 Task: Add Checklist CL0031 to Card Card0031 in Board Board0023 in Workspace Development in Trello
Action: Mouse moved to (442, 503)
Screenshot: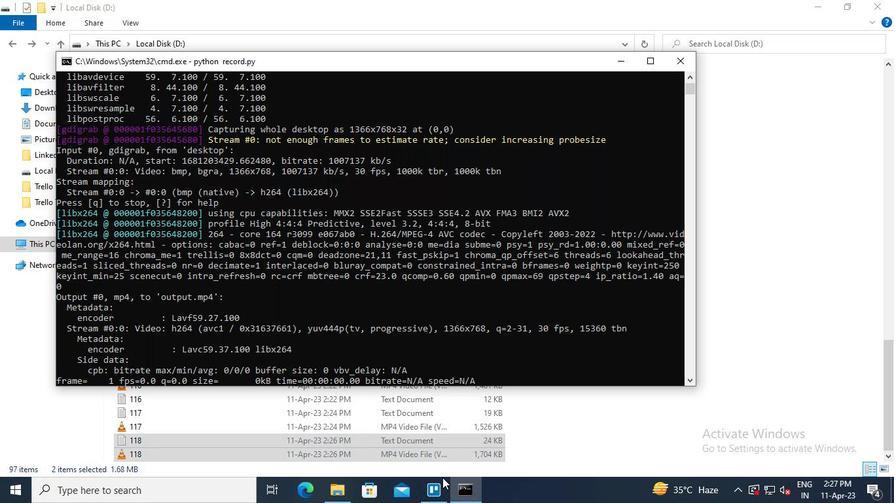 
Action: Mouse pressed left at (442, 502)
Screenshot: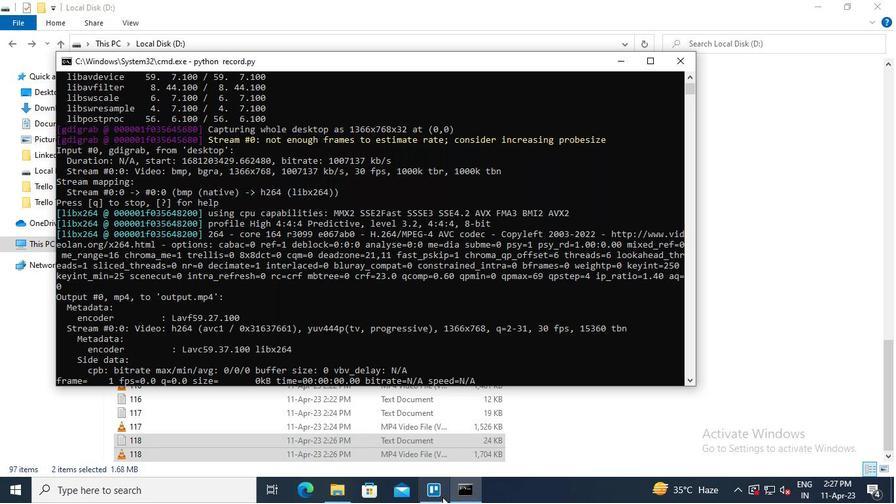 
Action: Mouse moved to (241, 375)
Screenshot: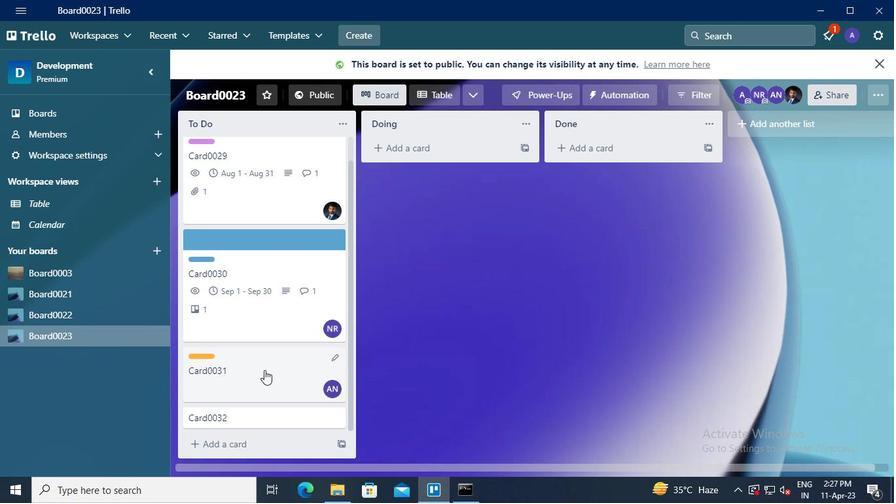 
Action: Mouse pressed left at (241, 375)
Screenshot: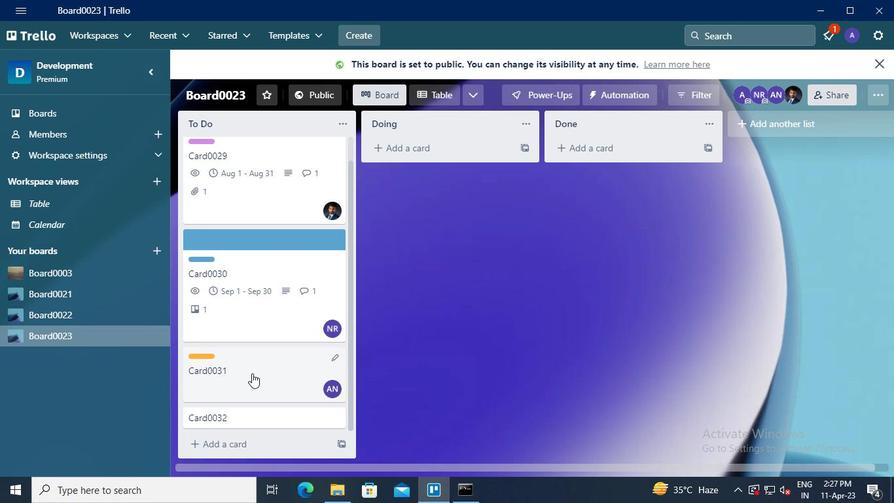 
Action: Mouse moved to (603, 225)
Screenshot: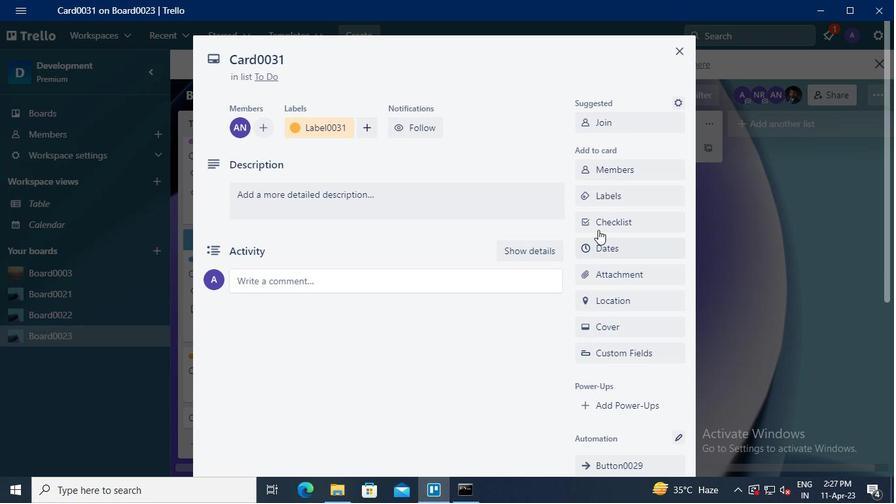 
Action: Mouse pressed left at (603, 225)
Screenshot: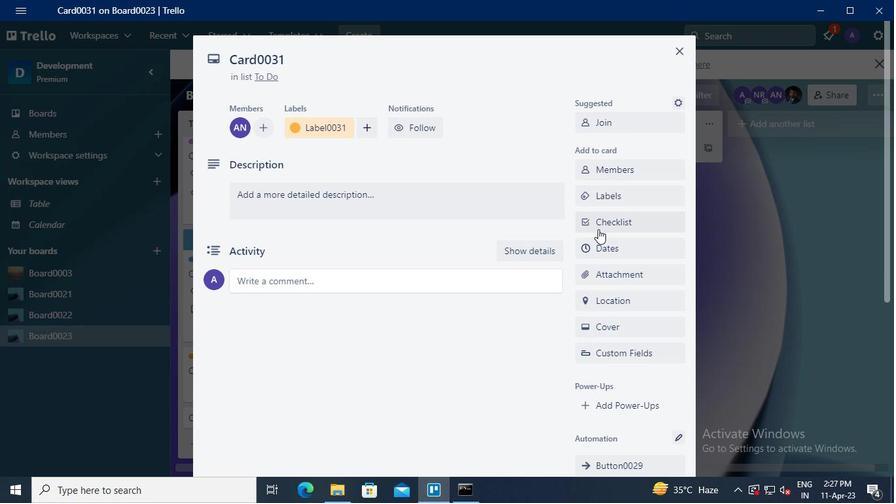 
Action: Mouse moved to (637, 288)
Screenshot: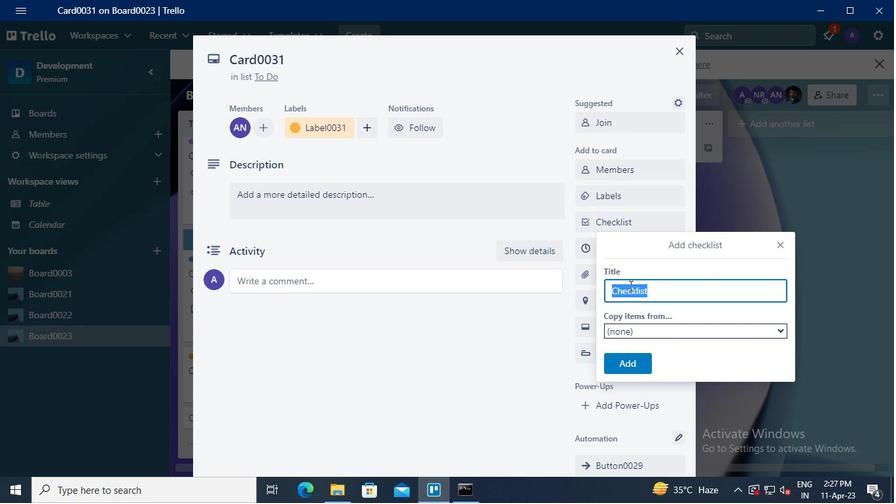 
Action: Keyboard Key.shift
Screenshot: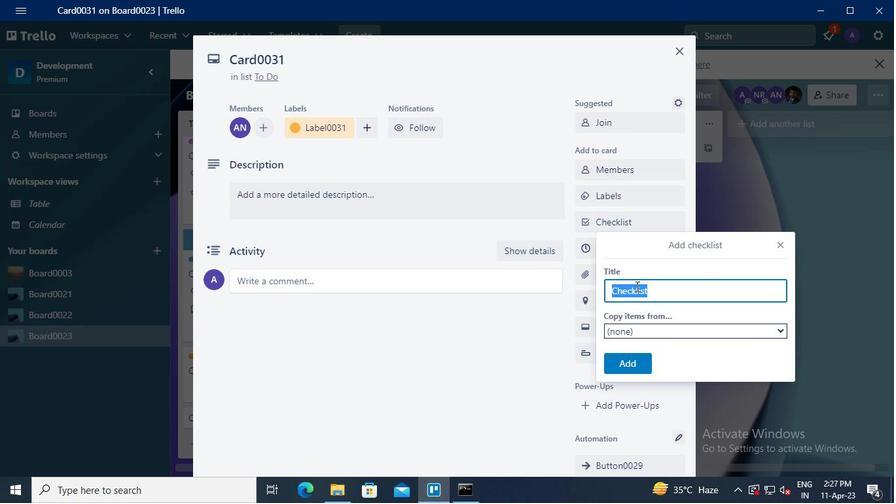 
Action: Keyboard C
Screenshot: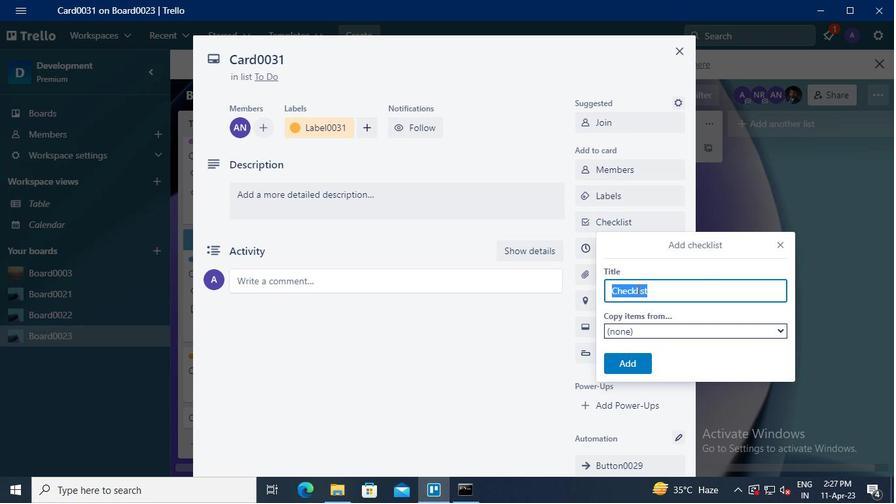
Action: Keyboard L
Screenshot: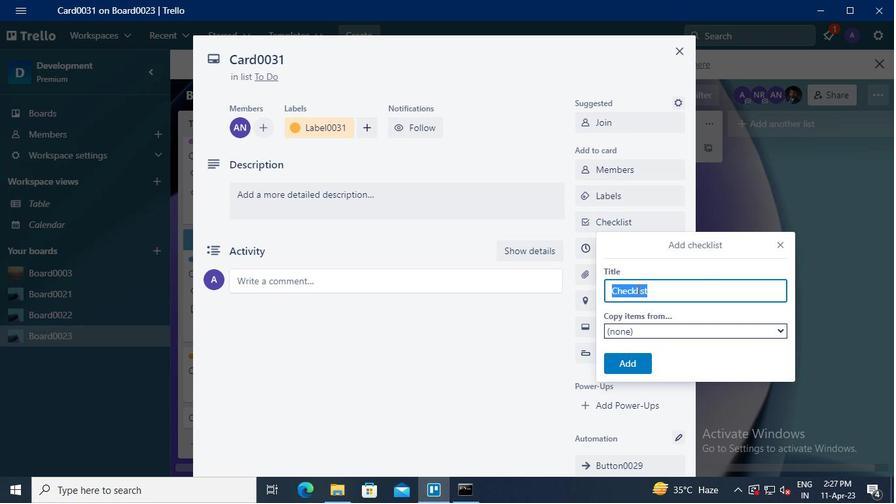 
Action: Keyboard <96>
Screenshot: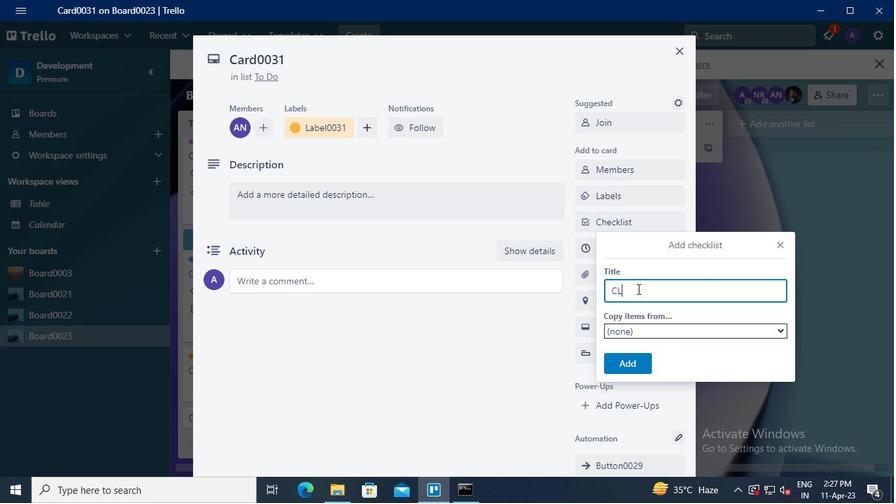 
Action: Keyboard <96>
Screenshot: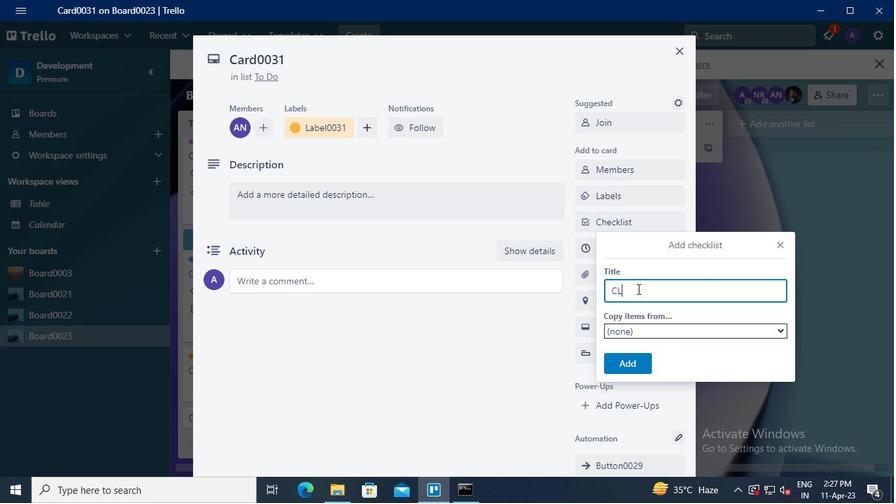 
Action: Keyboard <99>
Screenshot: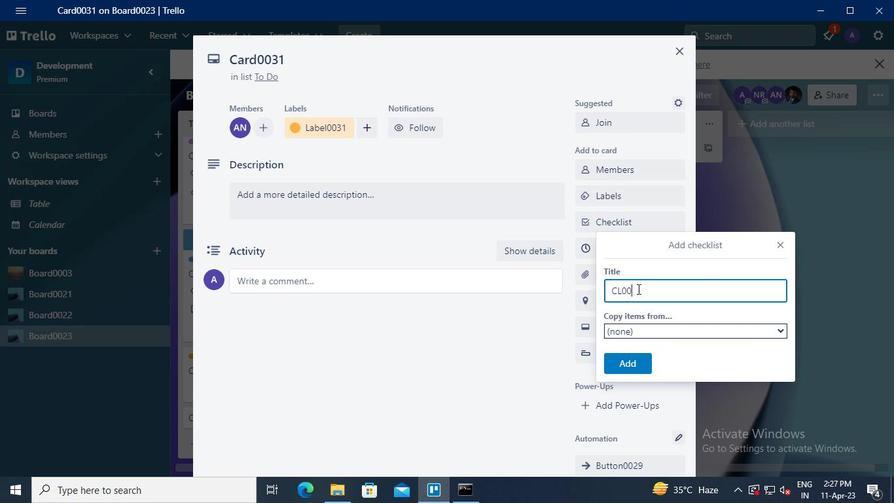 
Action: Keyboard <97>
Screenshot: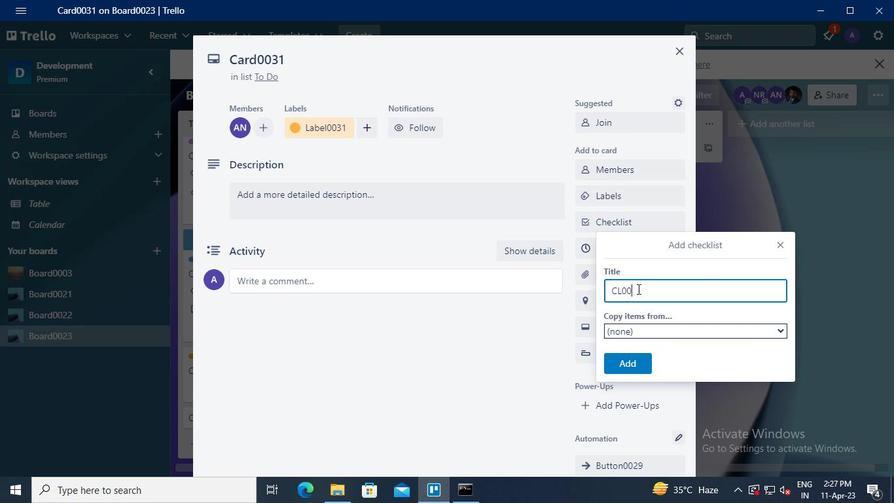 
Action: Mouse moved to (637, 364)
Screenshot: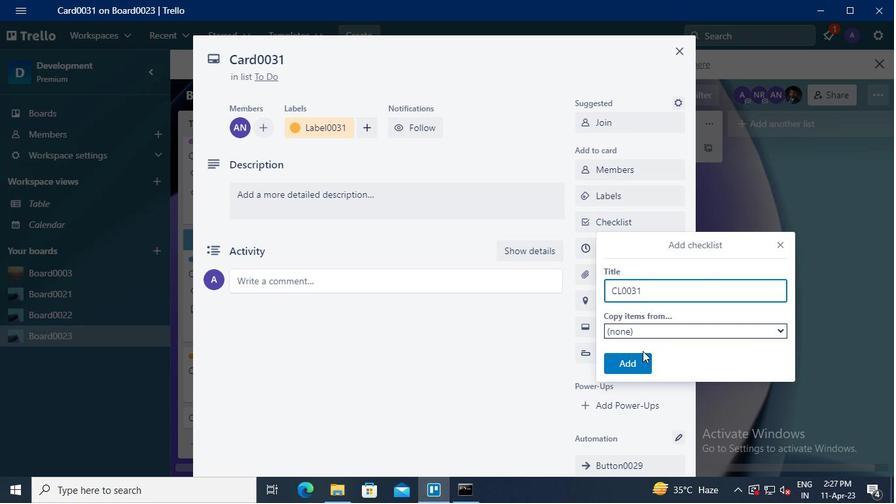 
Action: Mouse pressed left at (637, 364)
Screenshot: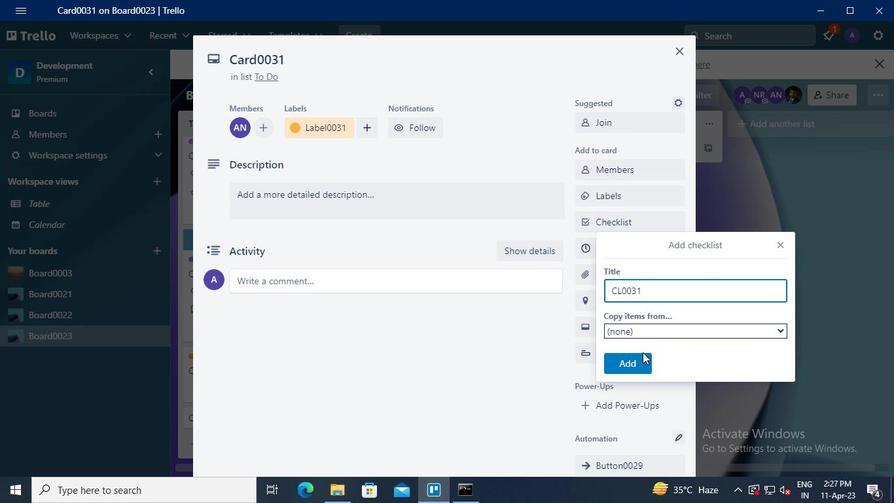 
Action: Mouse moved to (468, 497)
Screenshot: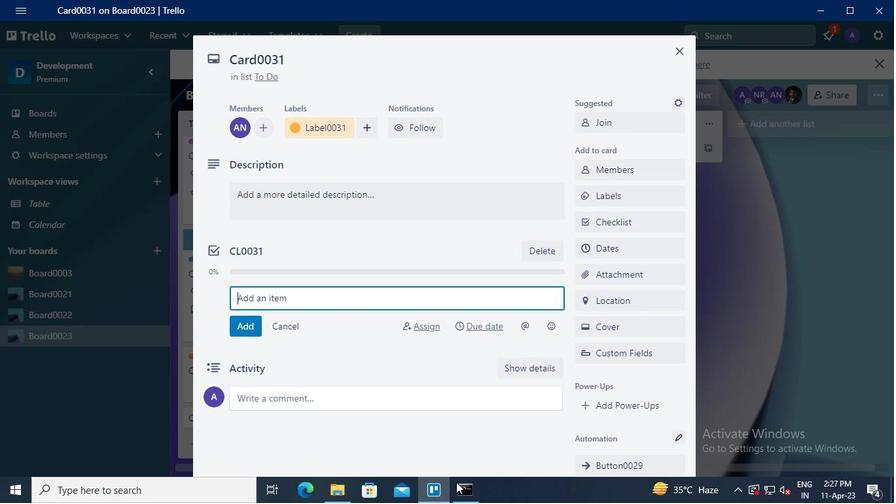 
Action: Mouse pressed left at (468, 497)
Screenshot: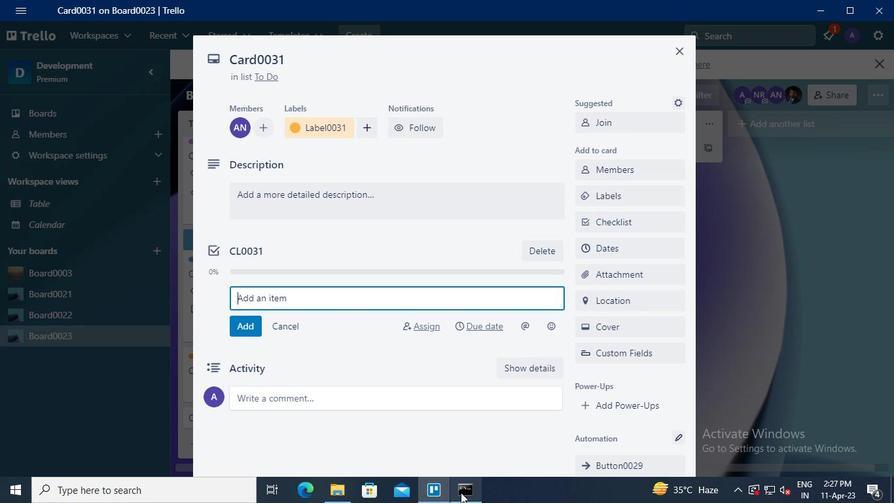 
Action: Mouse moved to (679, 60)
Screenshot: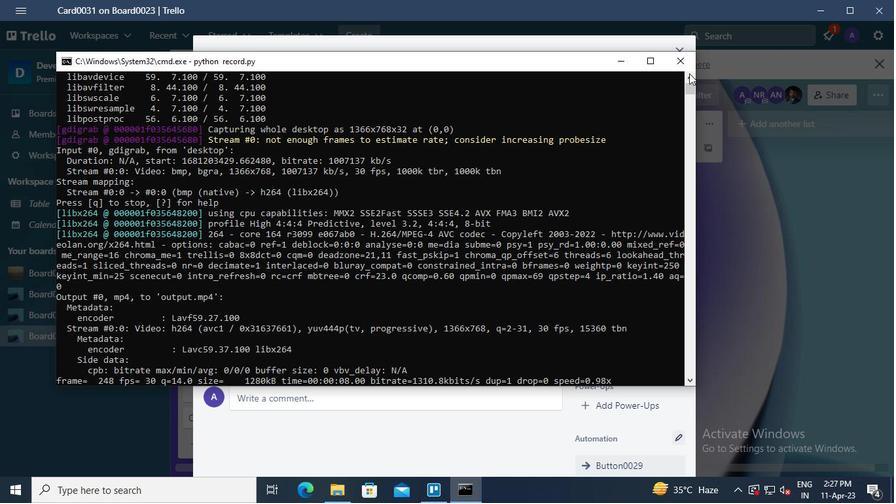 
Action: Mouse pressed left at (679, 60)
Screenshot: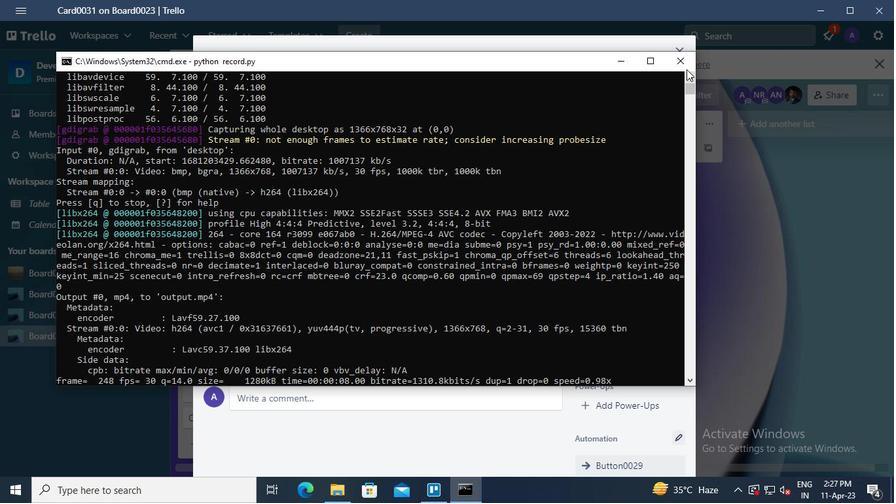 
